 Task: Add the task  Integrate a new online platform for online language exchange to the section Internationalization Sprint in the project BlueTechie and add a Due Date to the respective task as 2024/04/24
Action: Mouse moved to (641, 360)
Screenshot: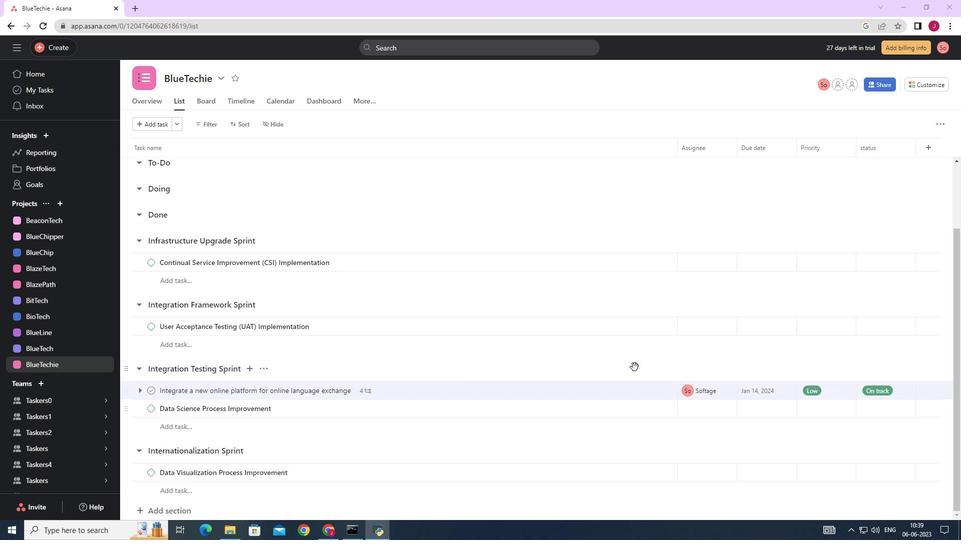 
Action: Mouse scrolled (641, 360) with delta (0, 0)
Screenshot: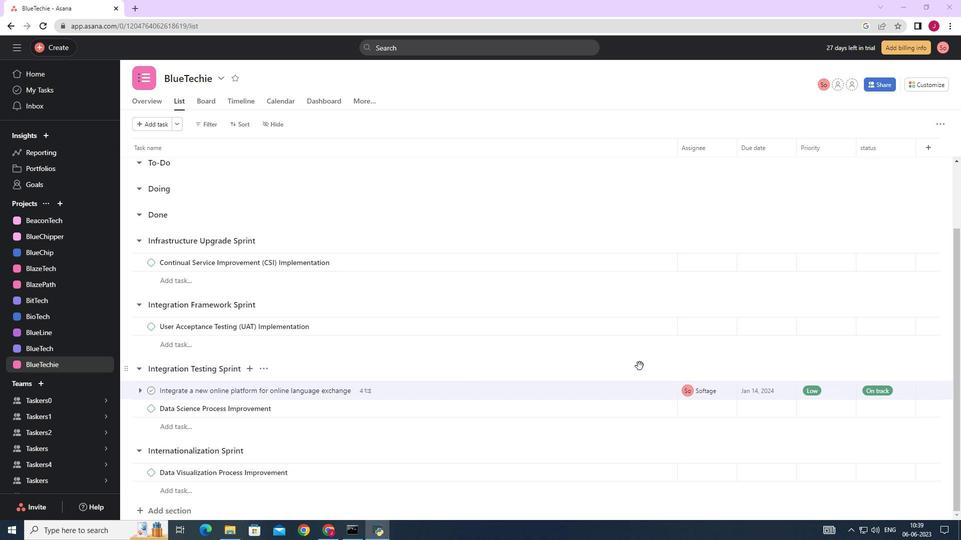 
Action: Mouse scrolled (641, 360) with delta (0, 0)
Screenshot: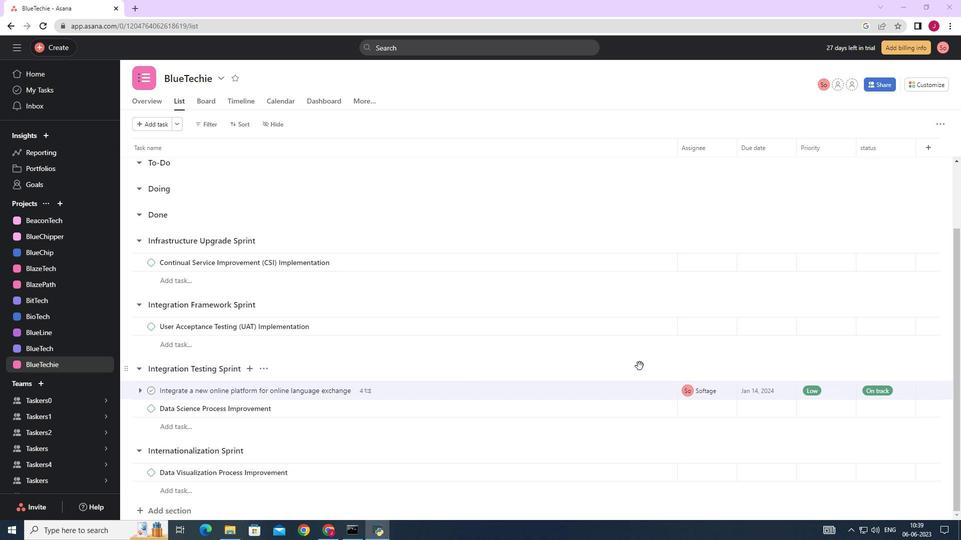 
Action: Mouse scrolled (641, 360) with delta (0, 0)
Screenshot: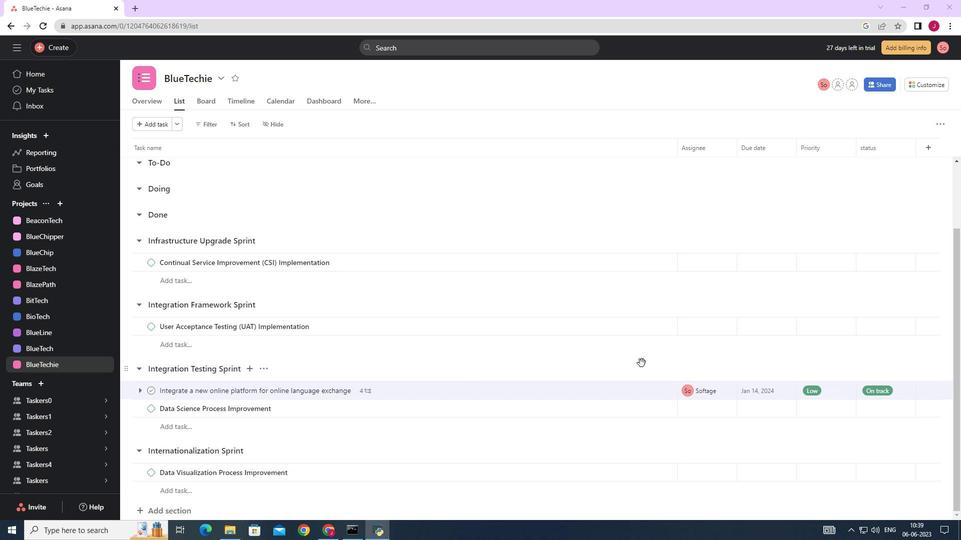 
Action: Mouse moved to (641, 359)
Screenshot: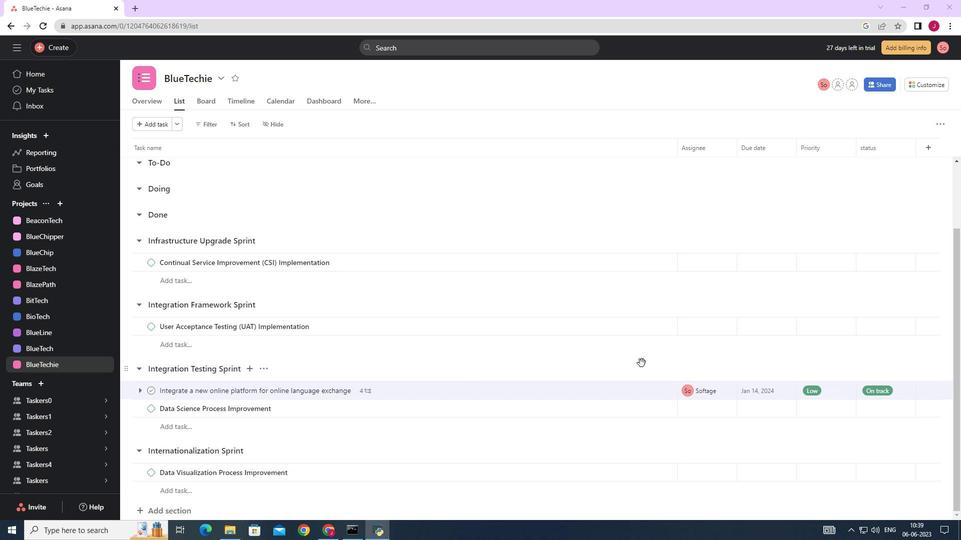 
Action: Mouse scrolled (641, 358) with delta (0, 0)
Screenshot: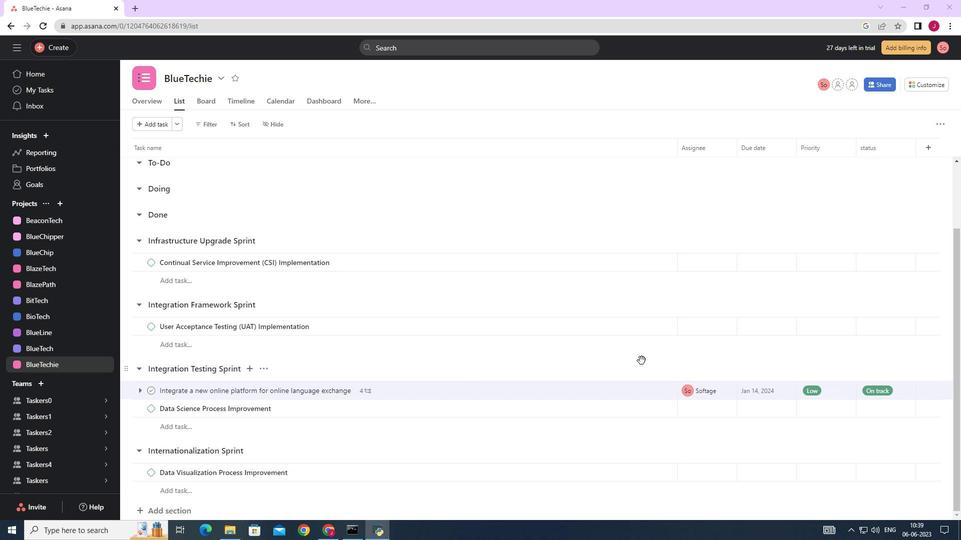 
Action: Mouse moved to (647, 389)
Screenshot: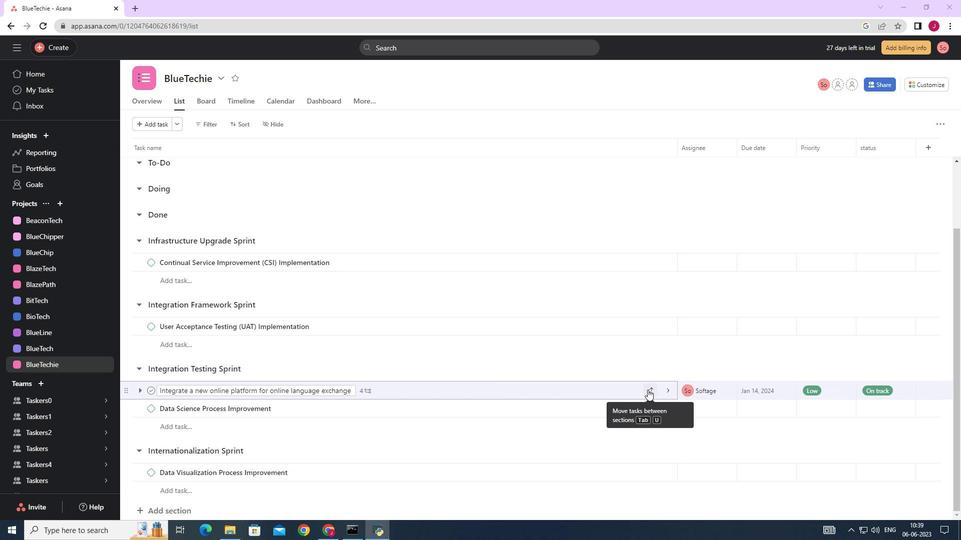 
Action: Mouse pressed left at (647, 389)
Screenshot: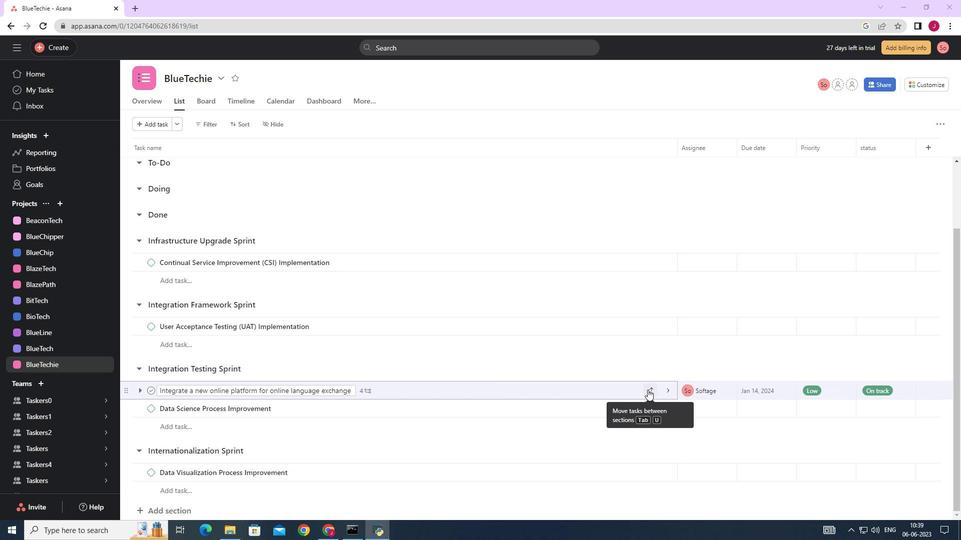 
Action: Mouse moved to (611, 373)
Screenshot: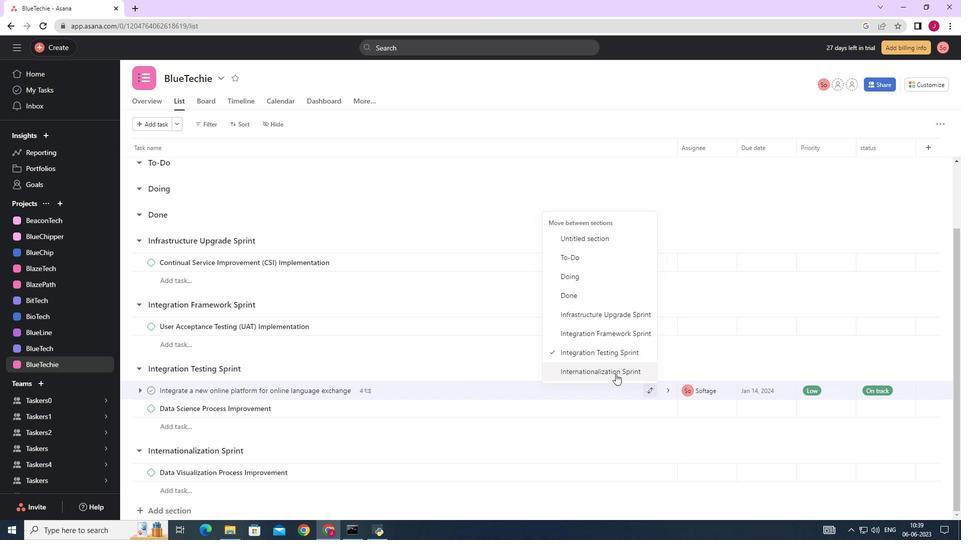 
Action: Mouse pressed left at (611, 373)
Screenshot: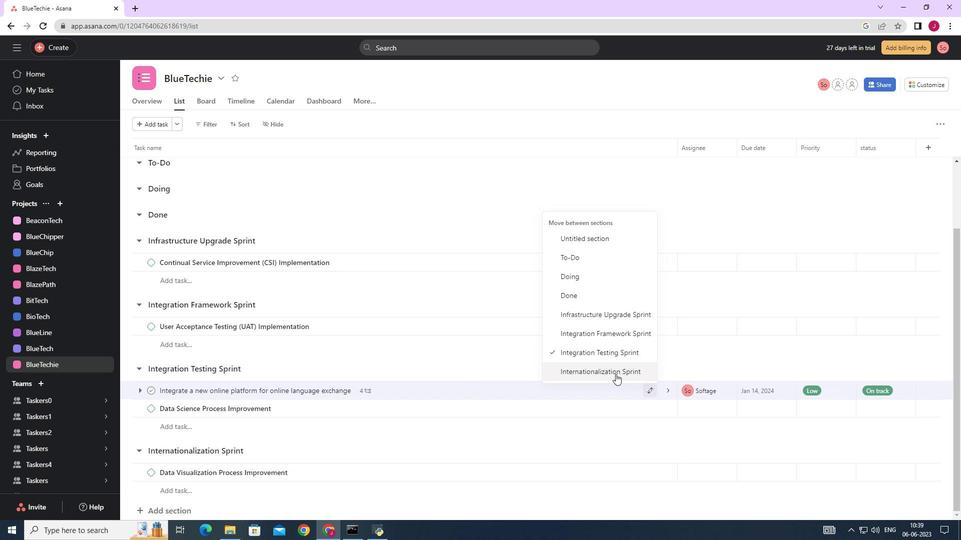 
Action: Mouse moved to (791, 455)
Screenshot: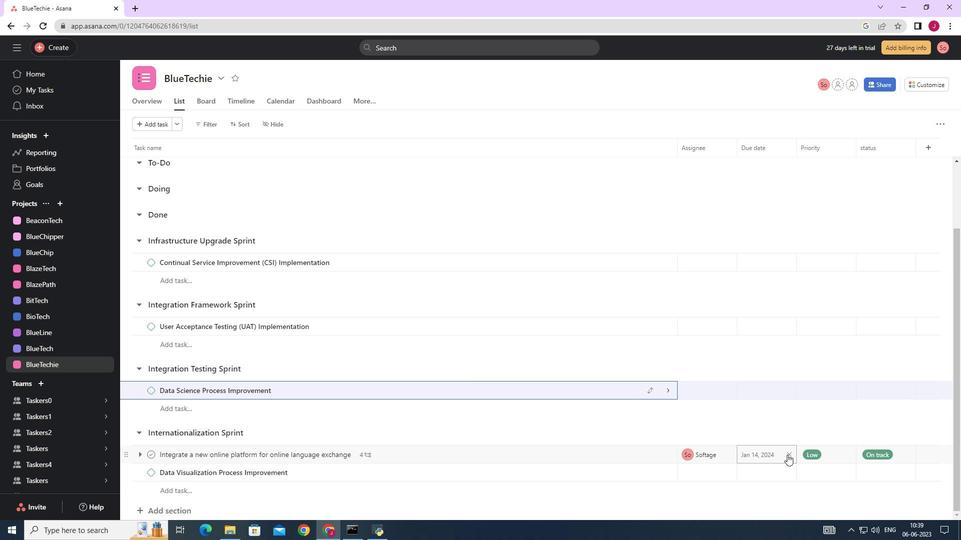 
Action: Mouse pressed left at (791, 455)
Screenshot: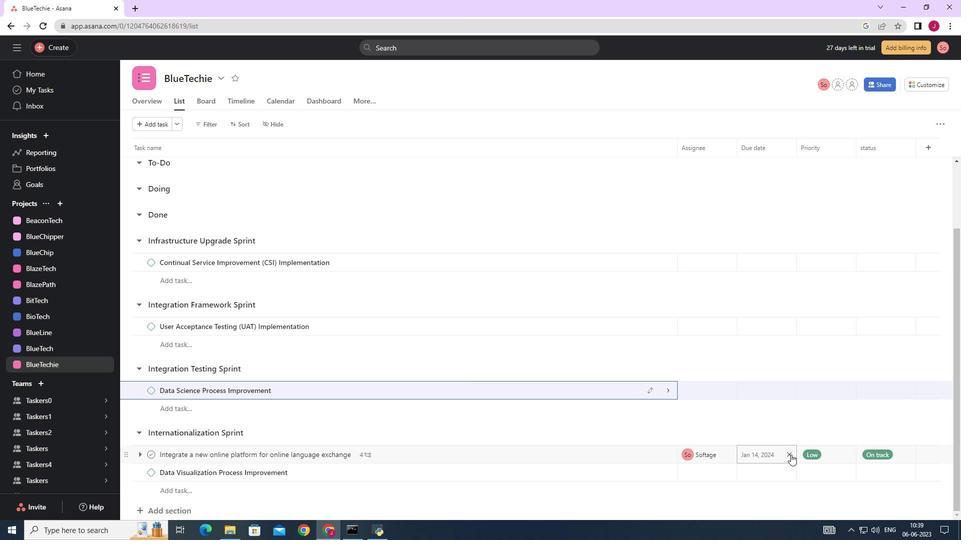 
Action: Mouse moved to (765, 456)
Screenshot: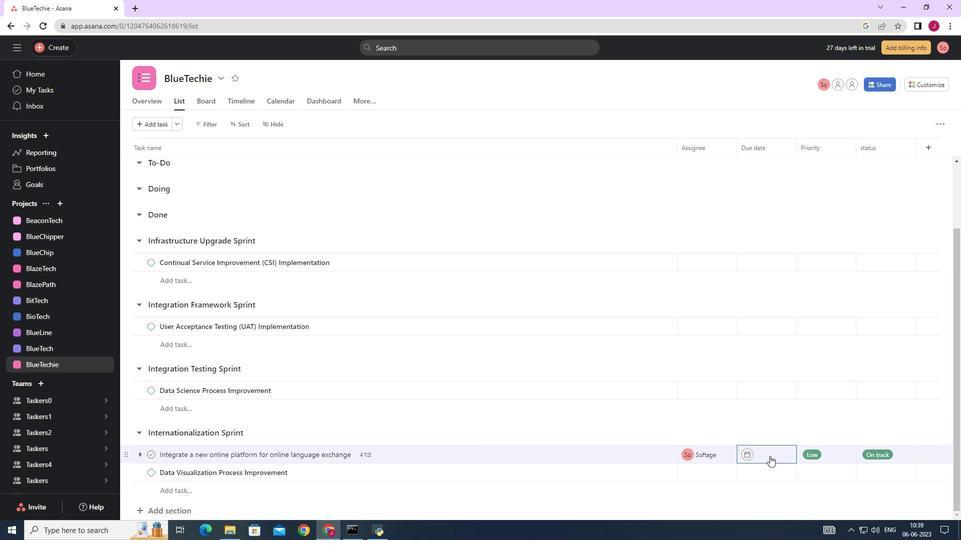 
Action: Mouse pressed left at (765, 456)
Screenshot: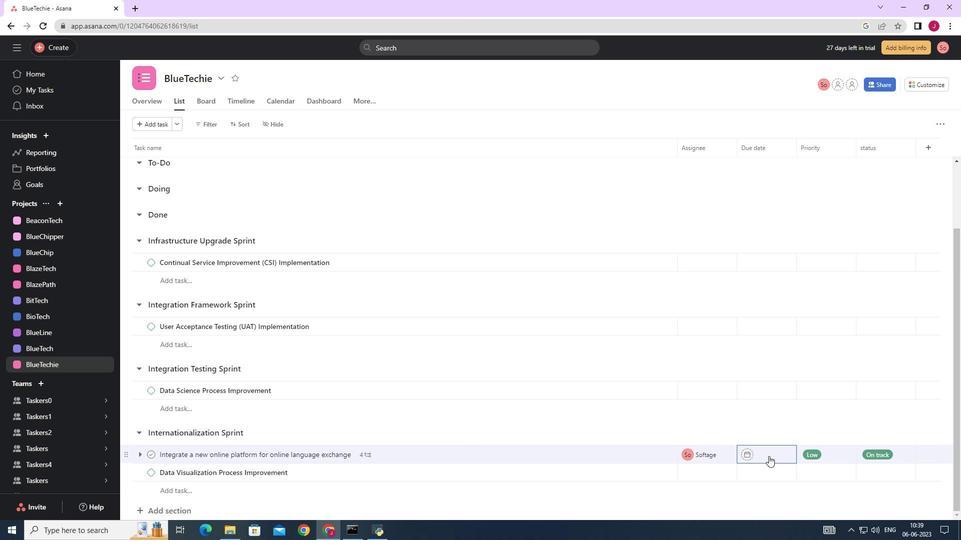 
Action: Mouse moved to (866, 297)
Screenshot: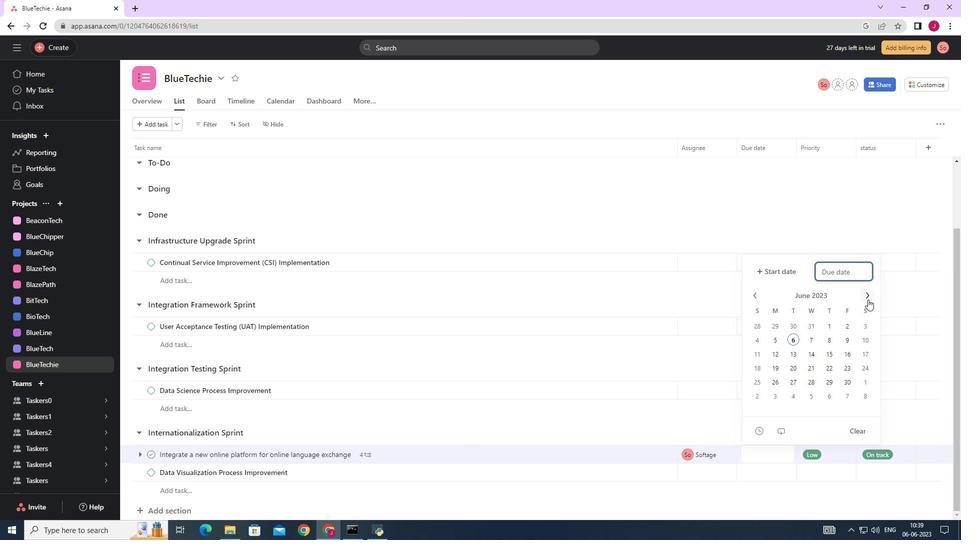 
Action: Mouse pressed left at (866, 297)
Screenshot: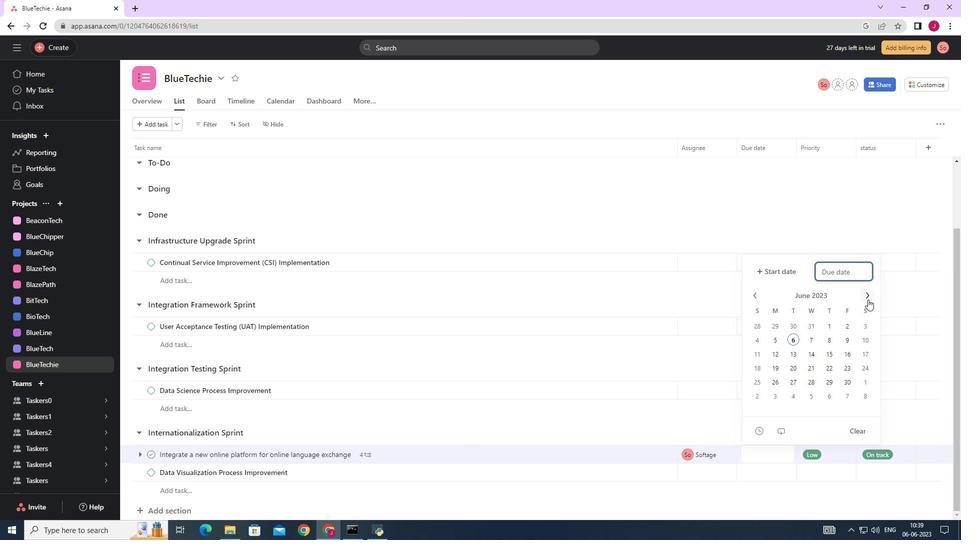 
Action: Mouse pressed left at (866, 297)
Screenshot: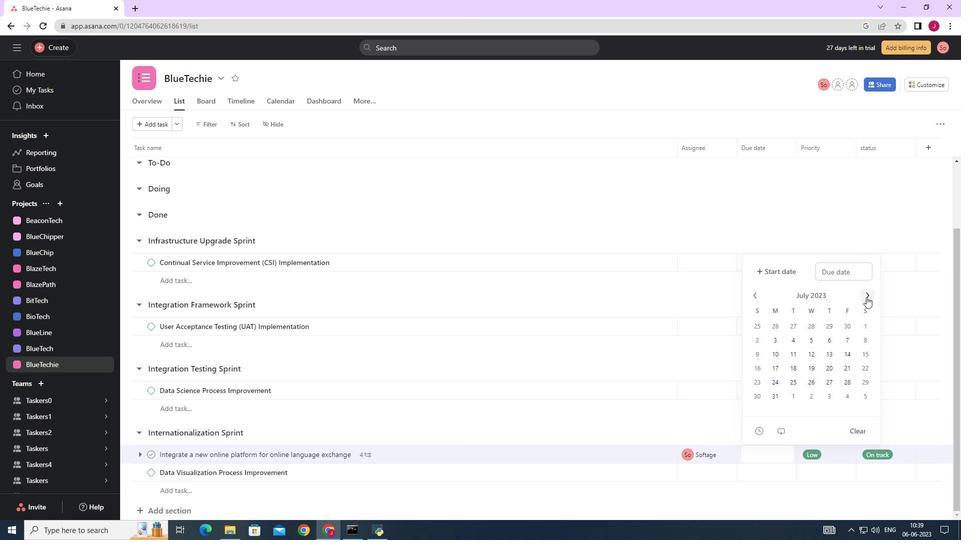 
Action: Mouse pressed left at (866, 297)
Screenshot: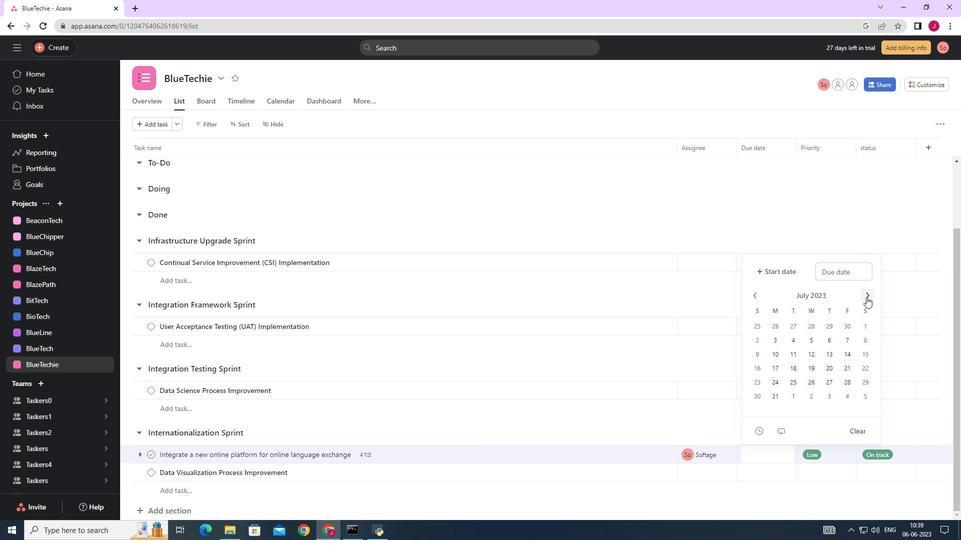 
Action: Mouse pressed left at (866, 297)
Screenshot: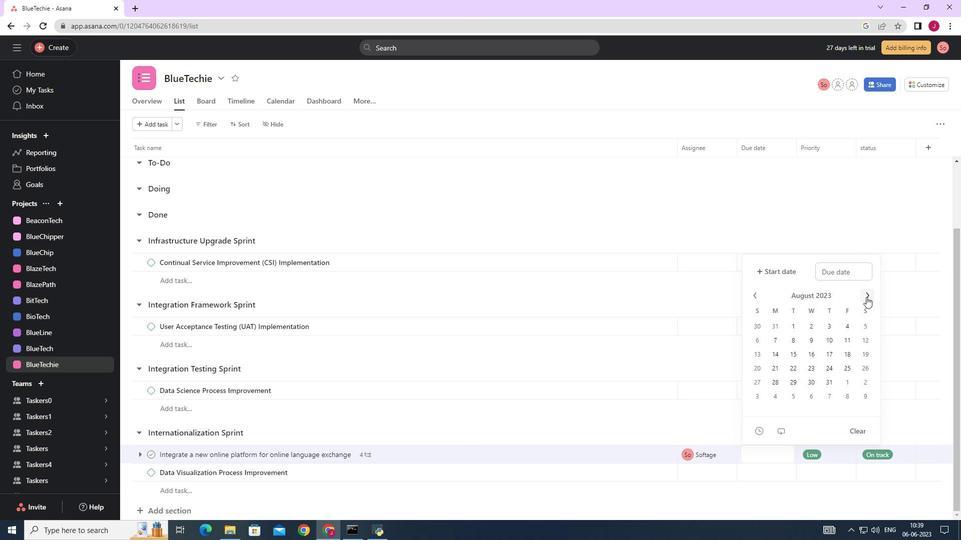 
Action: Mouse pressed left at (866, 297)
Screenshot: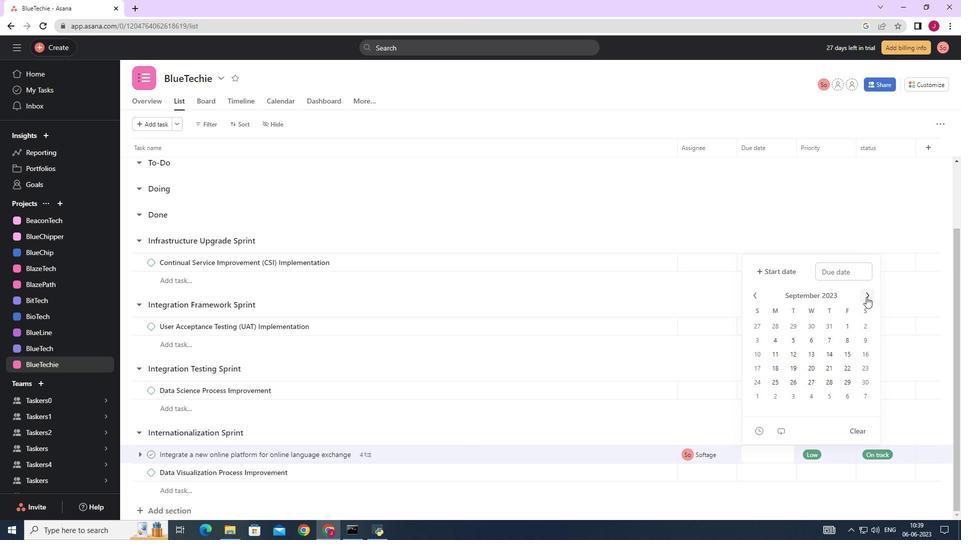 
Action: Mouse pressed left at (866, 297)
Screenshot: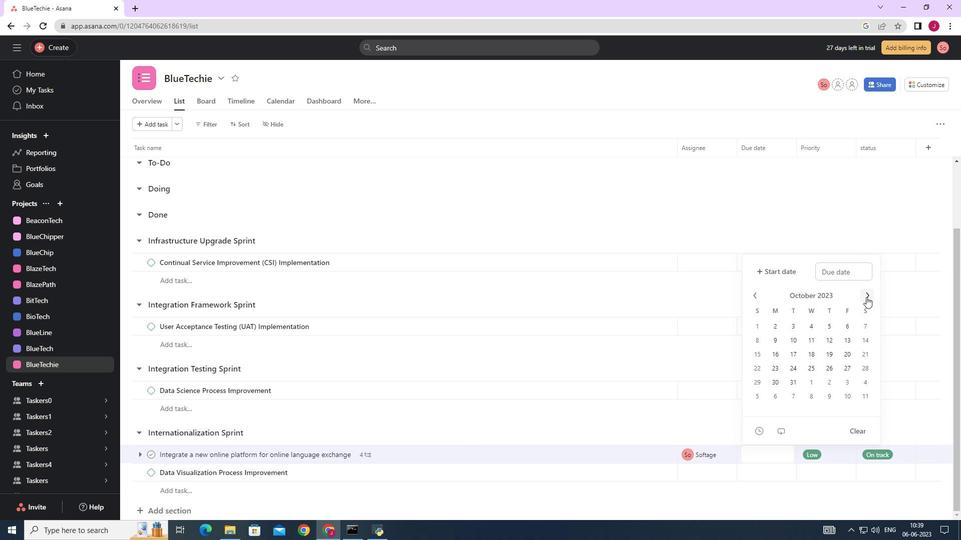 
Action: Mouse pressed left at (866, 297)
Screenshot: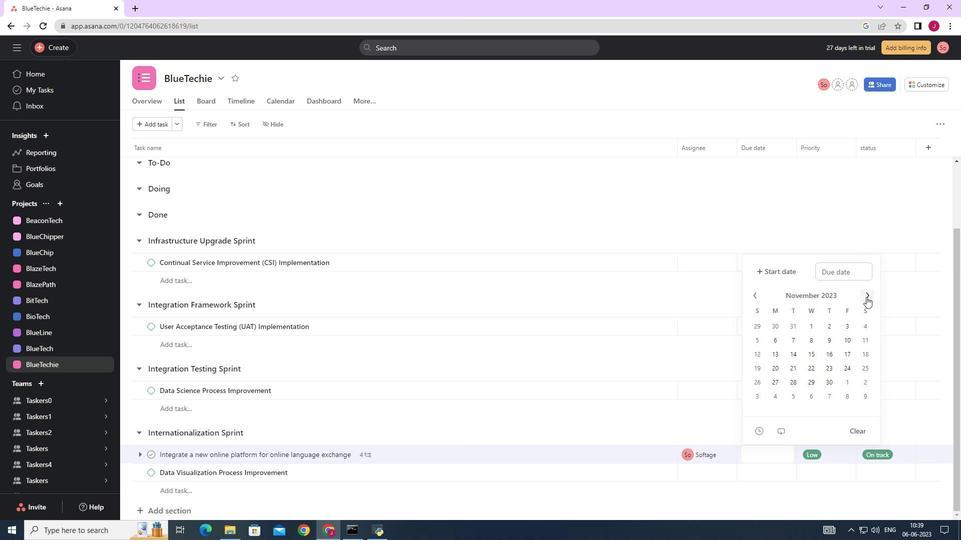 
Action: Mouse pressed left at (866, 297)
Screenshot: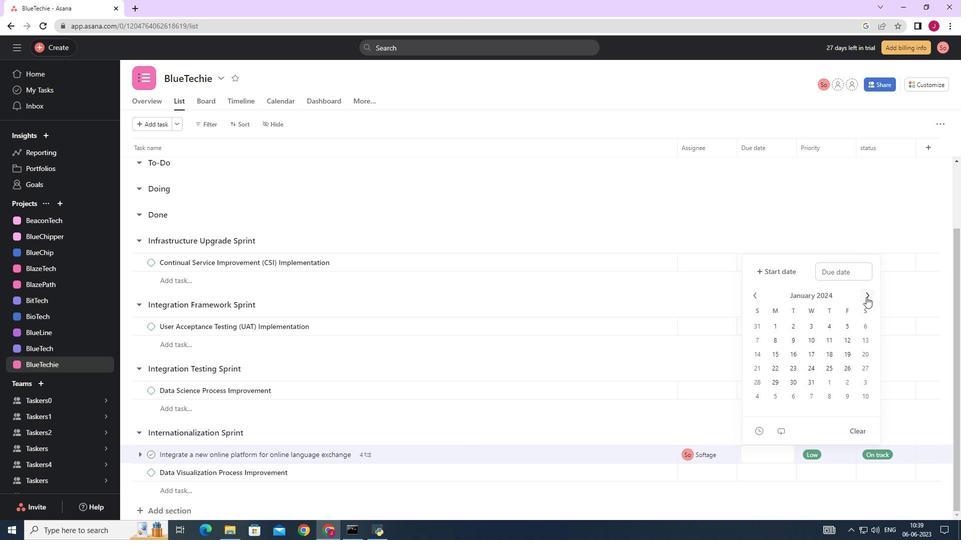 
Action: Mouse pressed left at (866, 297)
Screenshot: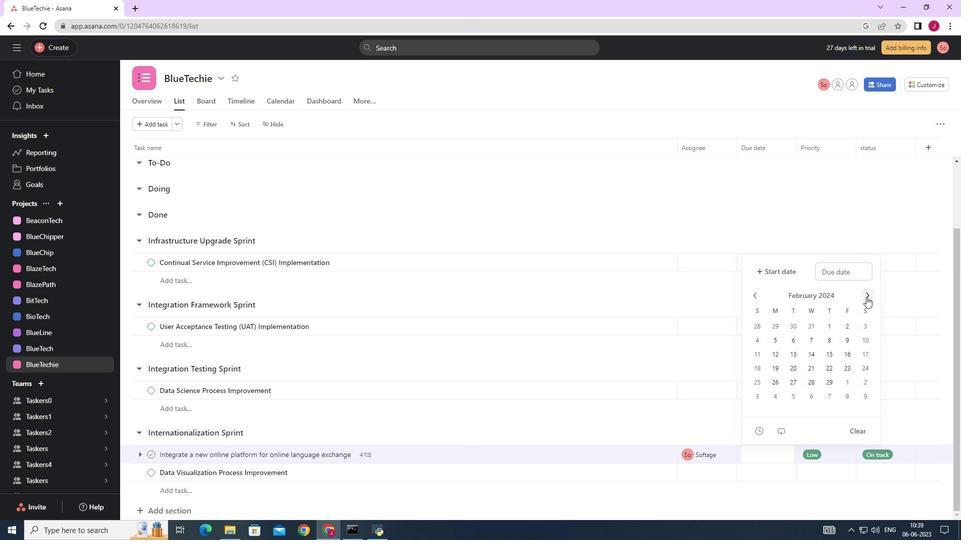 
Action: Mouse pressed left at (866, 297)
Screenshot: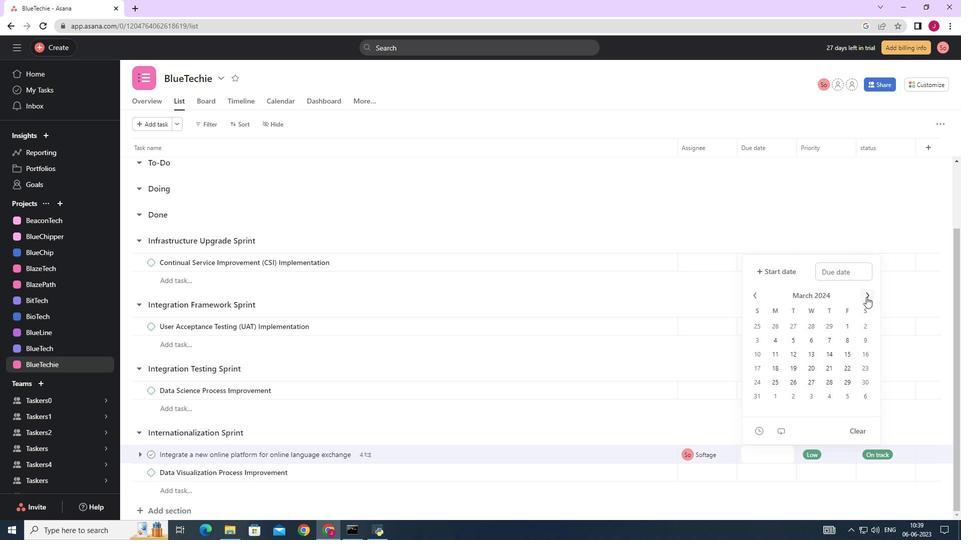
Action: Mouse moved to (808, 366)
Screenshot: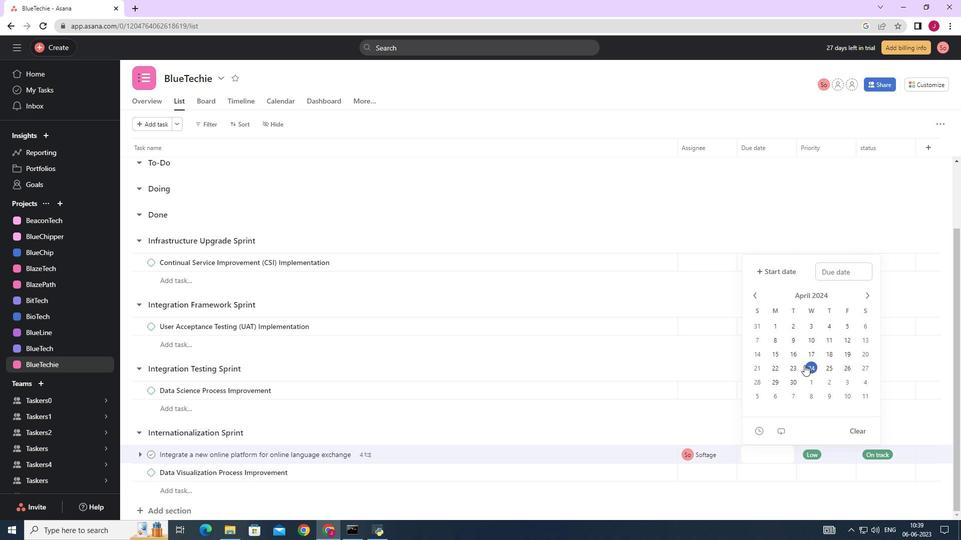 
Action: Mouse pressed left at (808, 366)
Screenshot: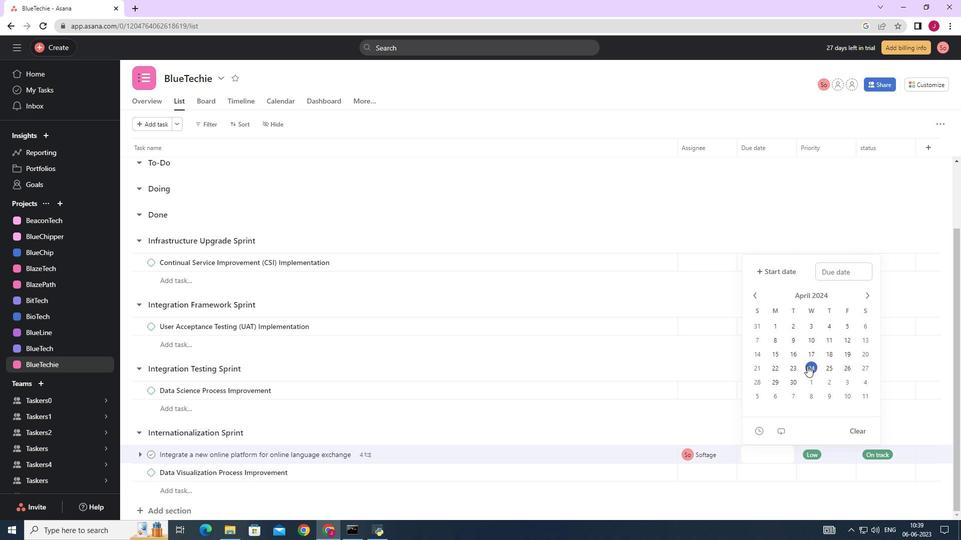 
Action: Mouse moved to (815, 207)
Screenshot: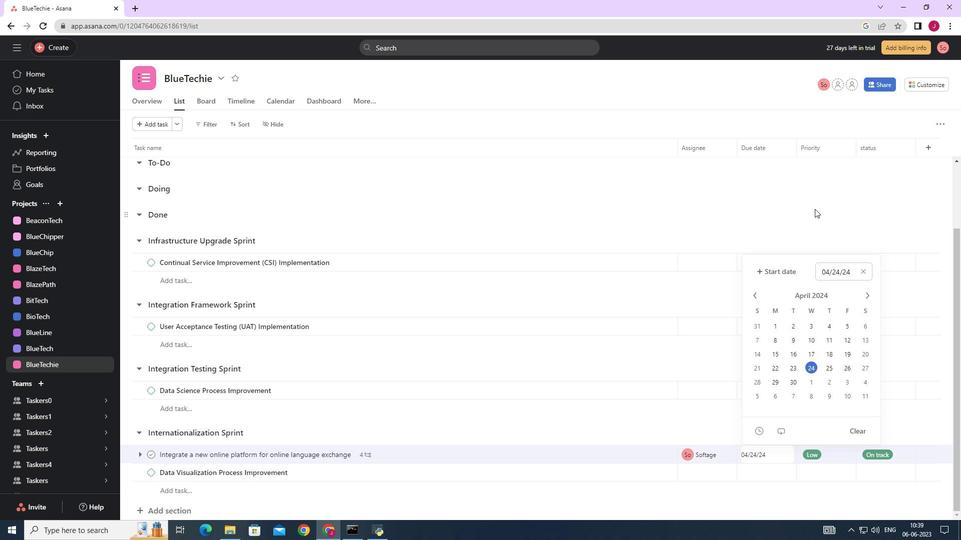 
Action: Mouse pressed left at (815, 207)
Screenshot: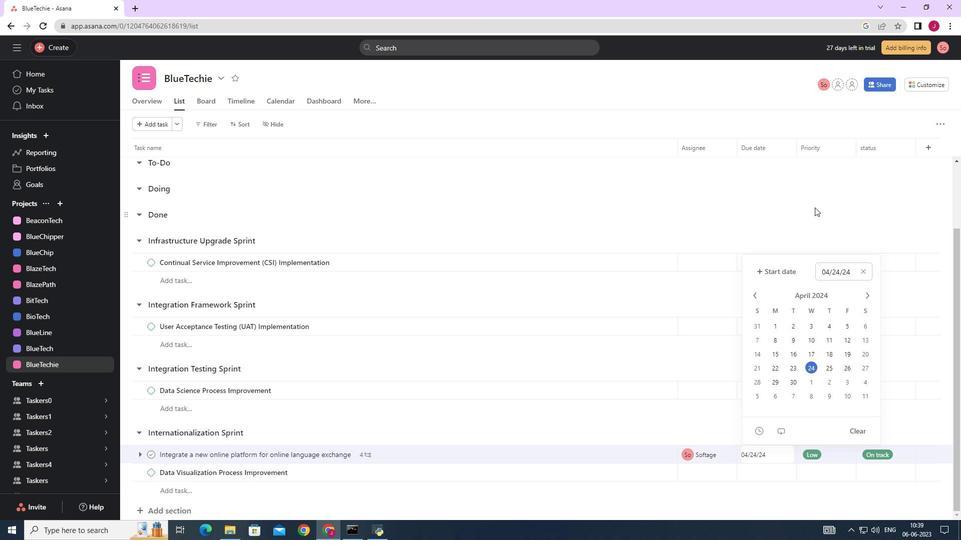 
Action: Mouse moved to (814, 207)
Screenshot: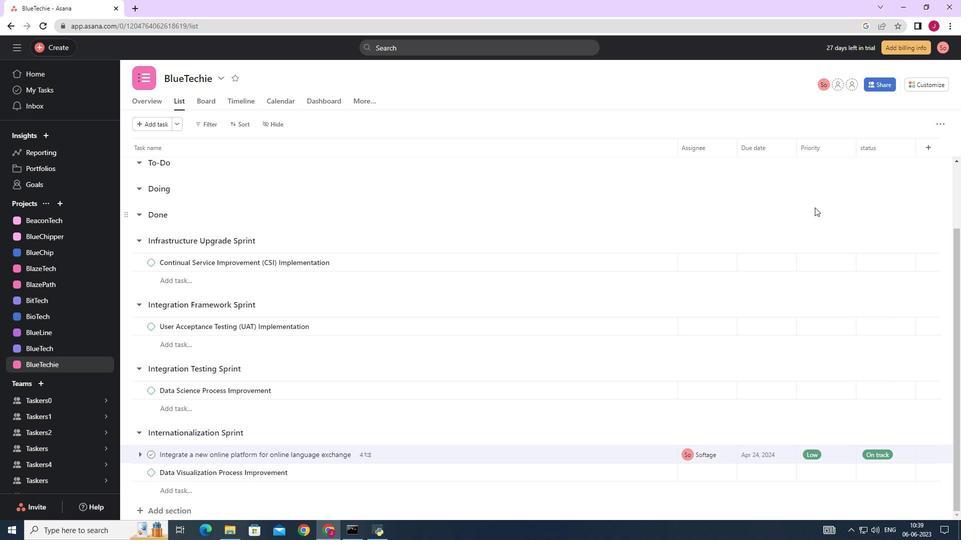 
